 Task: Format Manipulation: Create a video with a custom pixel aspect ratio.
Action: Mouse moved to (642, 594)
Screenshot: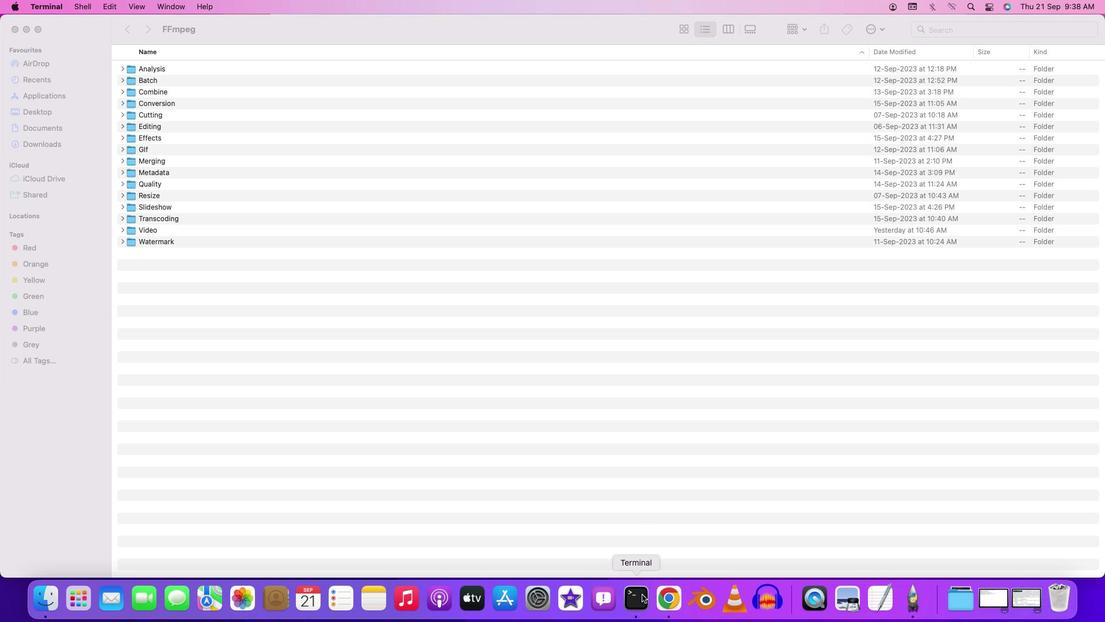 
Action: Mouse pressed right at (642, 594)
Screenshot: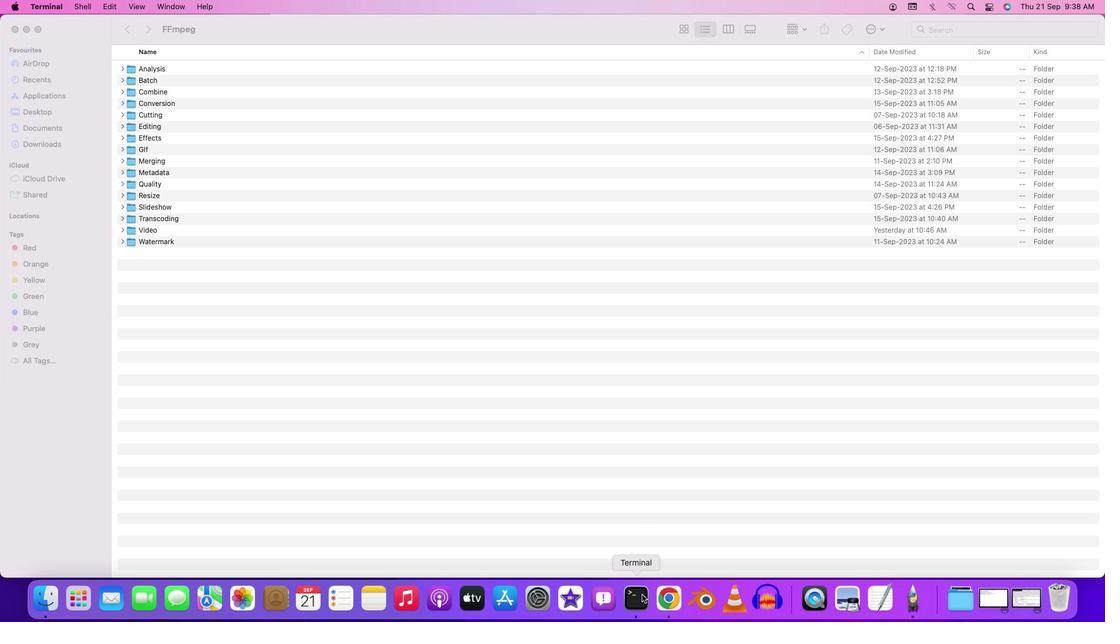 
Action: Mouse moved to (664, 457)
Screenshot: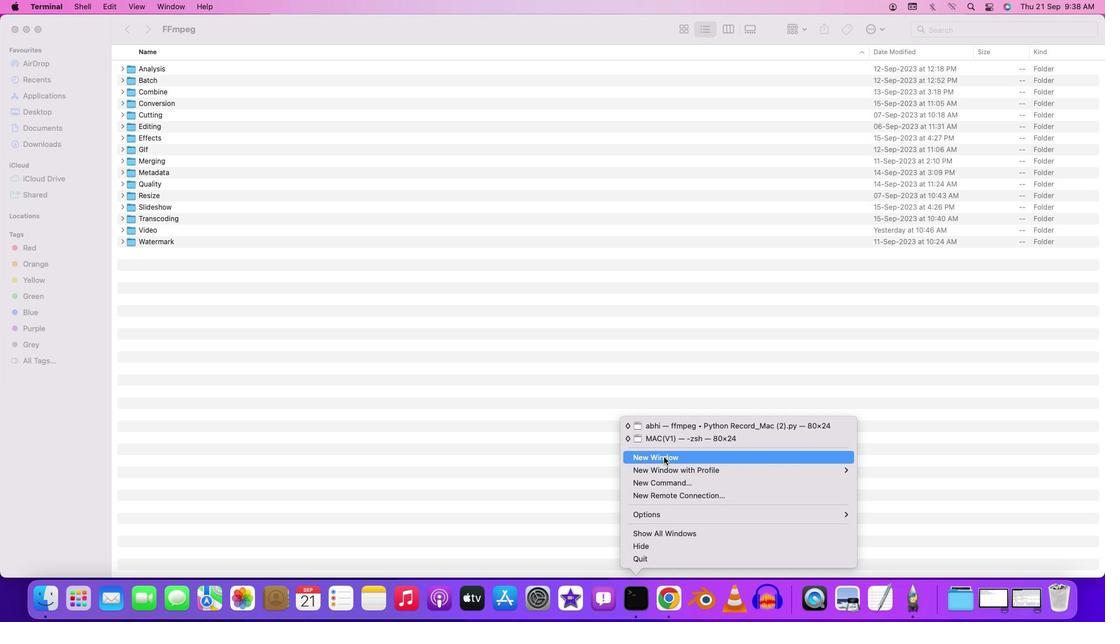 
Action: Mouse pressed left at (664, 457)
Screenshot: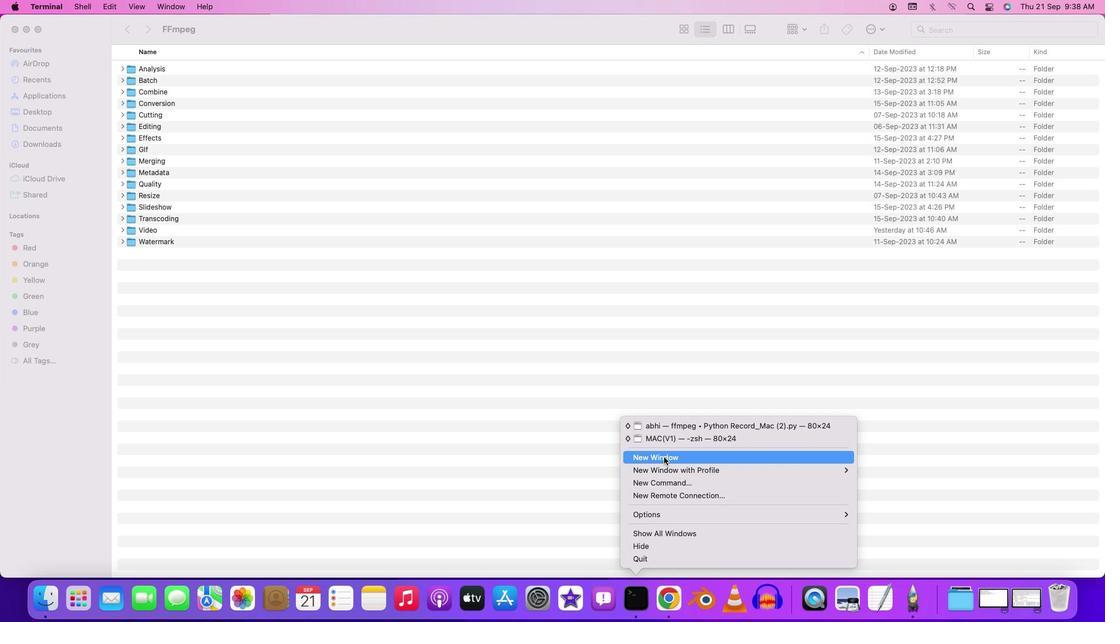 
Action: Mouse moved to (148, 24)
Screenshot: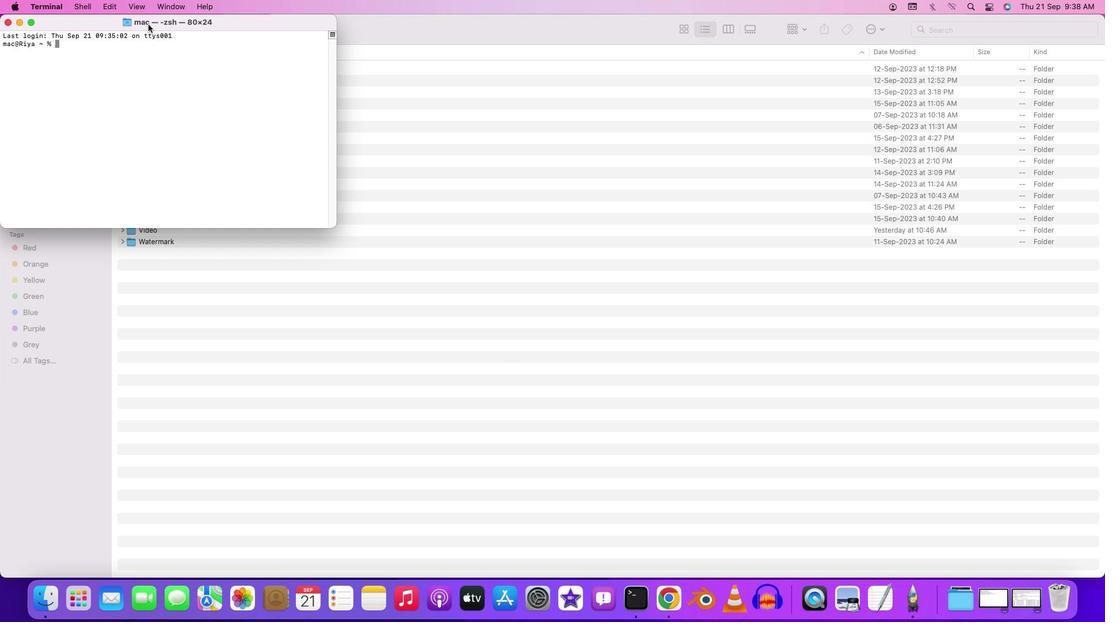 
Action: Mouse pressed left at (148, 24)
Screenshot: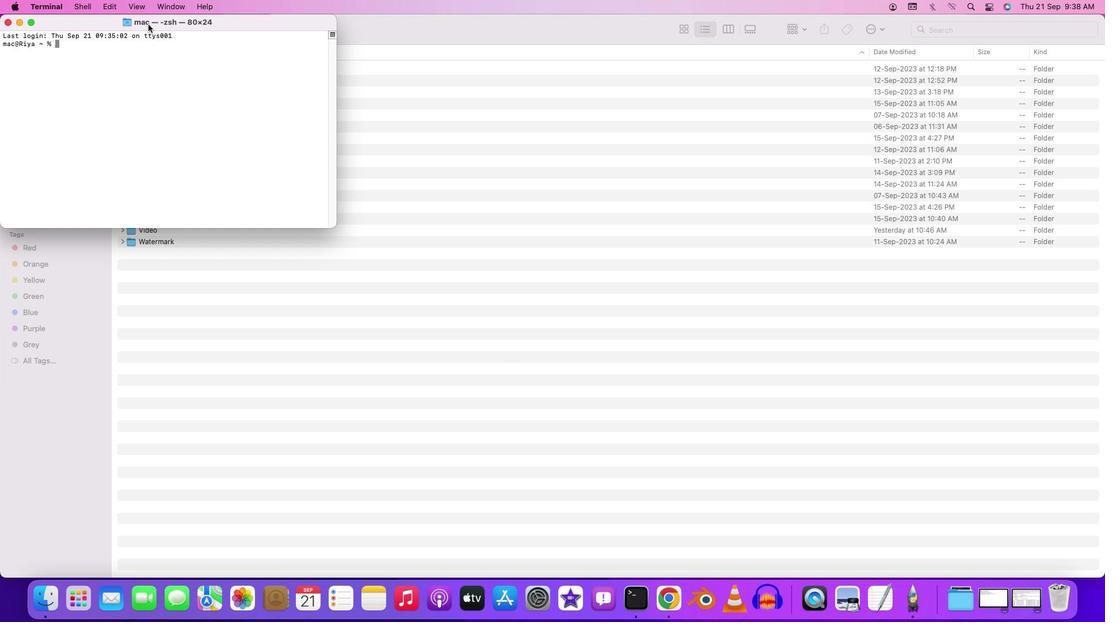 
Action: Mouse pressed left at (148, 24)
Screenshot: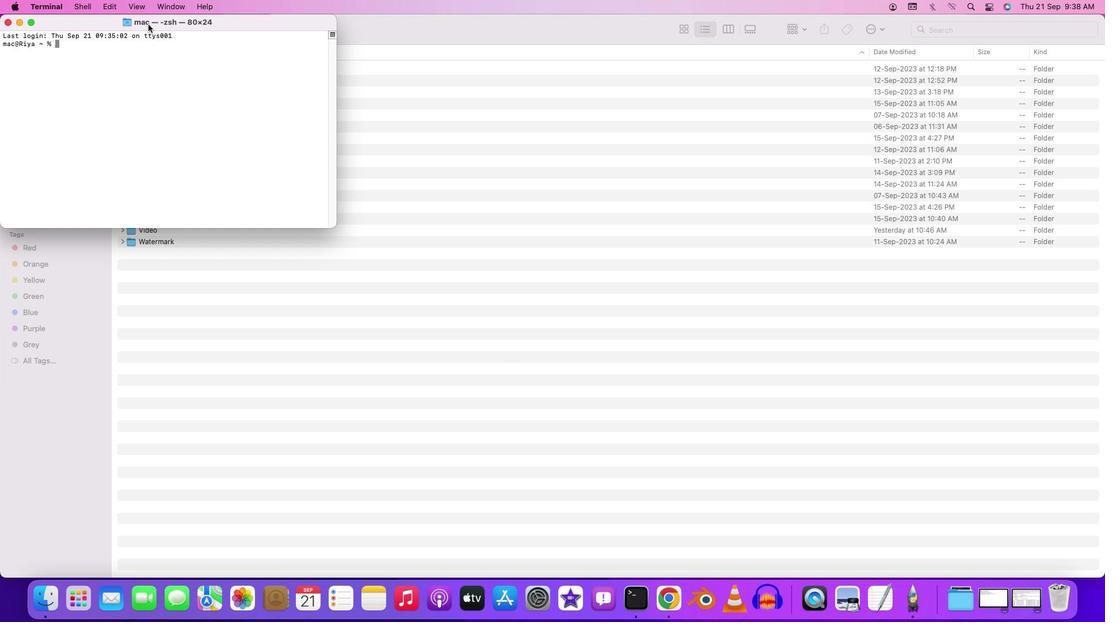 
Action: Mouse moved to (89, 45)
Screenshot: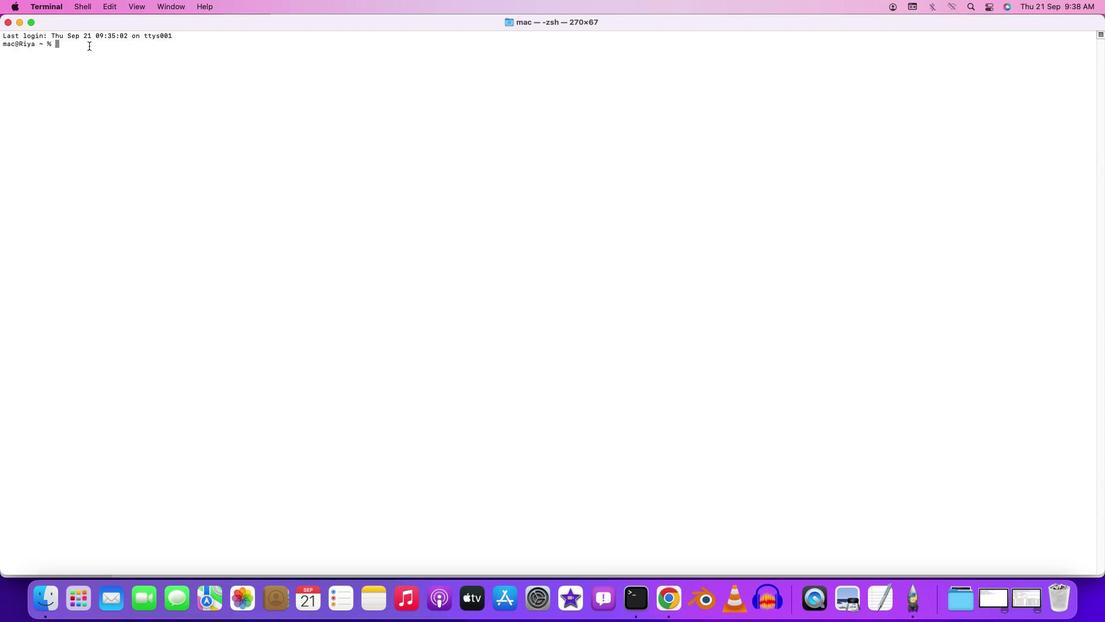 
Action: Mouse pressed left at (89, 45)
Screenshot: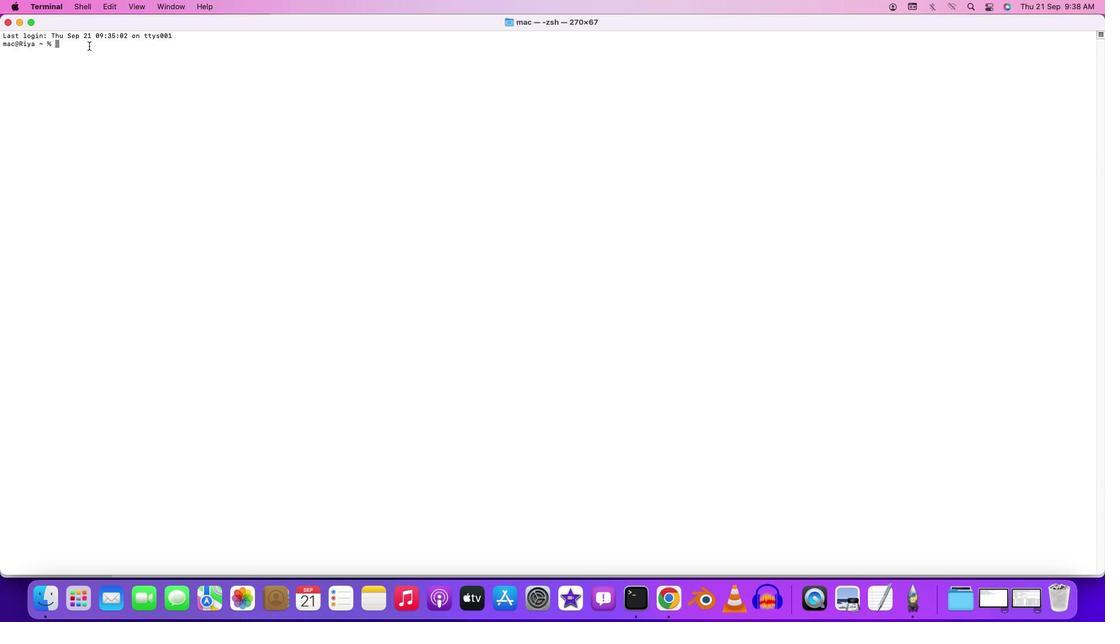 
Action: Key pressed 'c''d'Key.space'd''e''s''k''t''o''p'Key.enter'c''d'Key.space'a'Key.backspace'f''f''m''p''e''g'Key.enter'c''d'Key.space'b''a''t''c''h'Key.enter'c''d'Key.space'v''i''d''e''o'Key.enter'f''f''m''p''e''g'Key.space'-''p''a''t''t''e''r''n'Key.shift'_''t''p''y'Key.backspaceKey.backspace'y''p''e'Key.space'g''l''o''b'Key.space'-''i'Key.space"'"Key.shift'*''.''p''n''g'"'"Key.space'-''v''f'Key.spaceKey.shift'"''s''c''a''l''e''=''8''0''0'Key.shift':''4''0''0'',''s''e''t''s''a''r''=''2'Key.shift':''1'Key.shift'"'Key.space'o''u''t''p''u''t'Key.shift'_''w''i''t''h'Key.shift'+'Key.backspaceKey.shift'_''c''u''s''t''o''m'Key.shift'_''p''i''z''e'Key.backspaceKey.backspace'x''e''l'Key.leftKey.leftKey.leftKey.leftKey.leftKey.leftKey.leftKey.rightKey.rightKey.rightKey.rightKey.rightKey.rightKey.rightKey.rightKey.rightKey.rightKey.rightKey.right'.''m''p''4'Key.enter
Screenshot: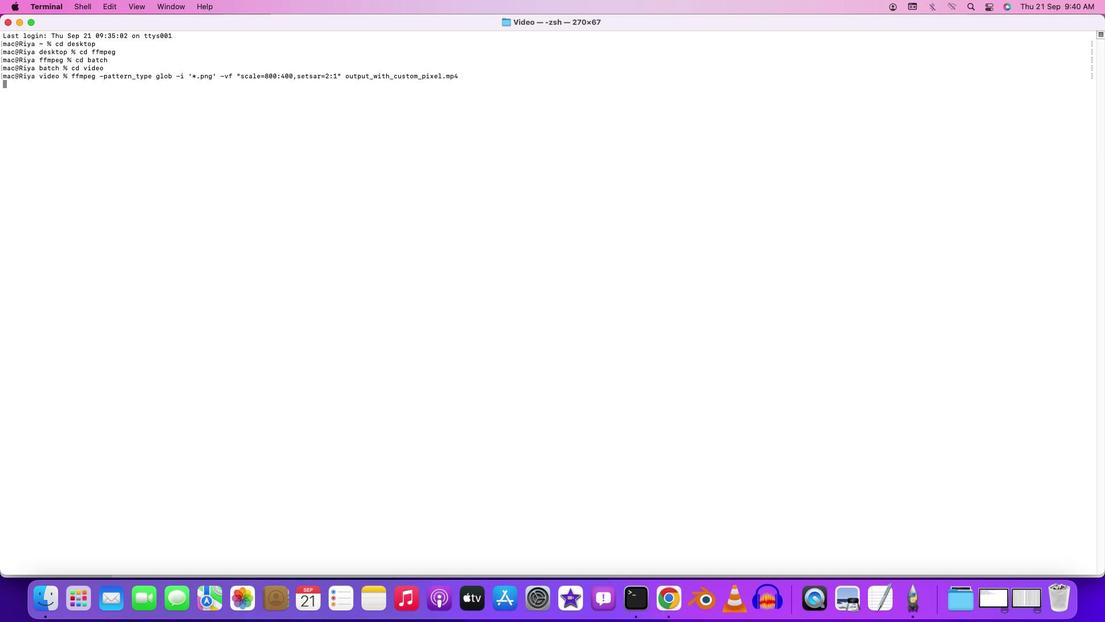 
Action: Mouse moved to (554, 501)
Screenshot: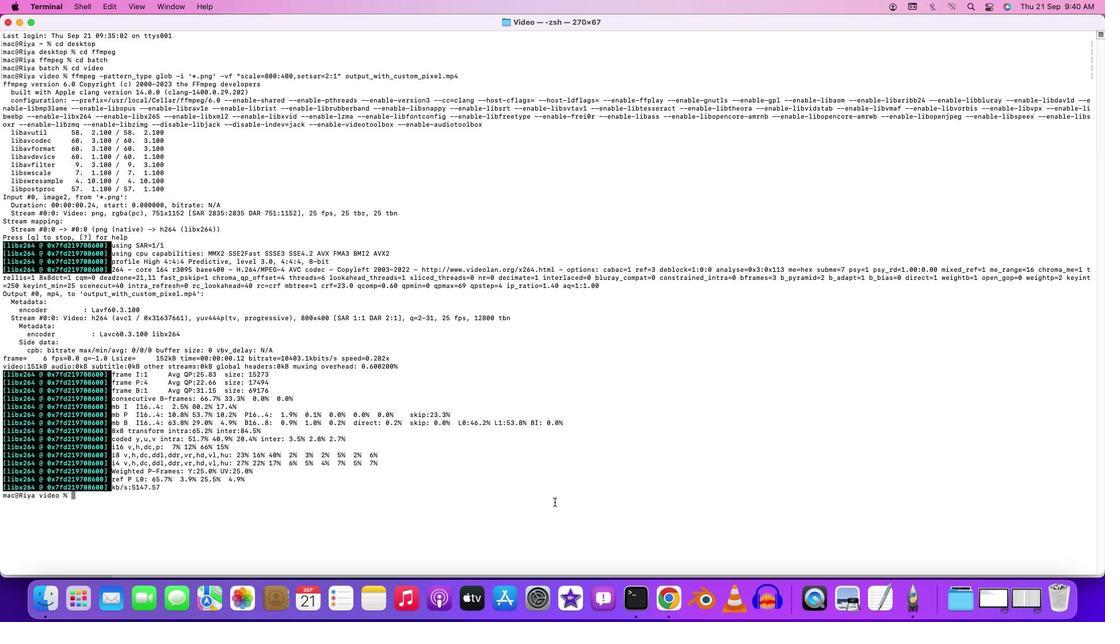 
